 Task: Look for properties with 7 bathrooms.
Action: Mouse moved to (1157, 137)
Screenshot: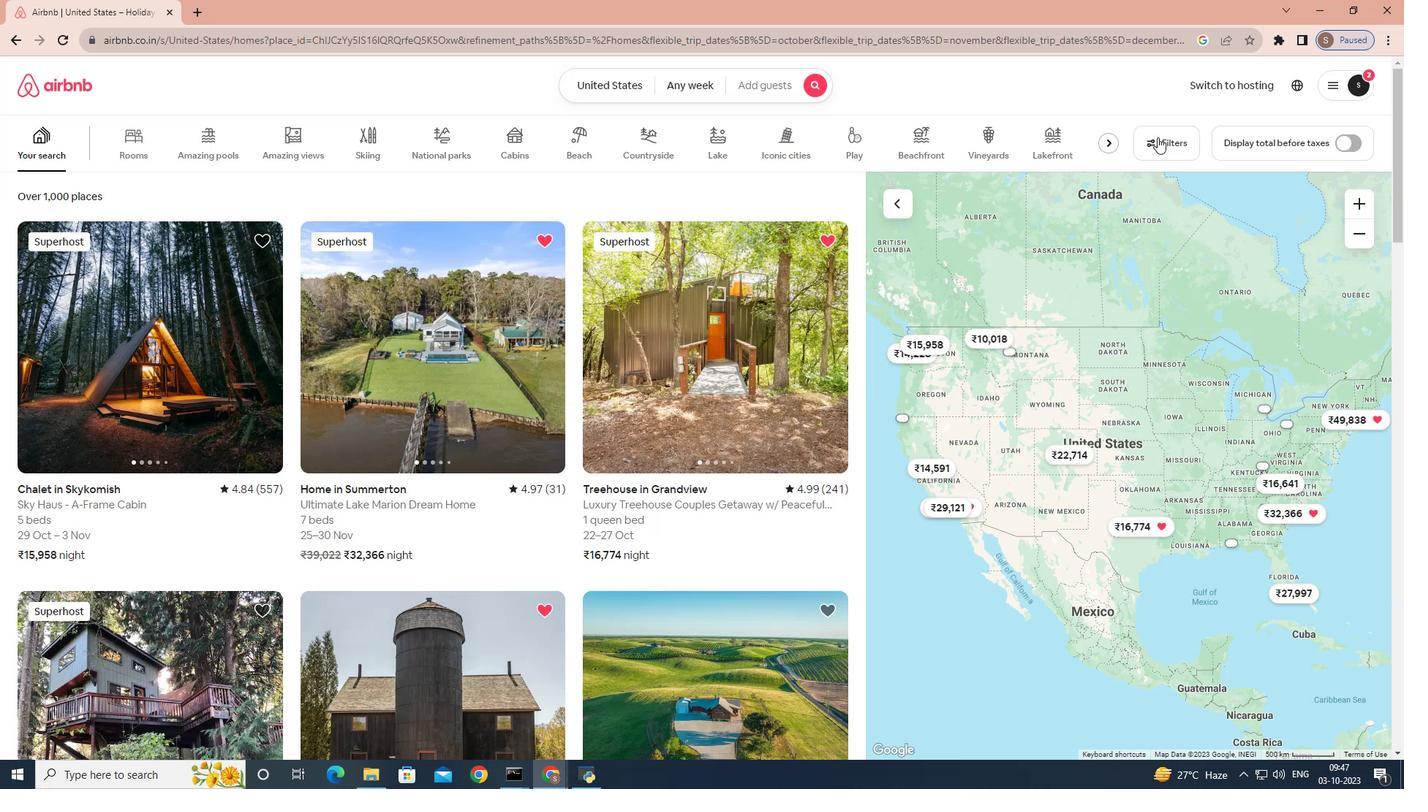 
Action: Mouse pressed left at (1157, 137)
Screenshot: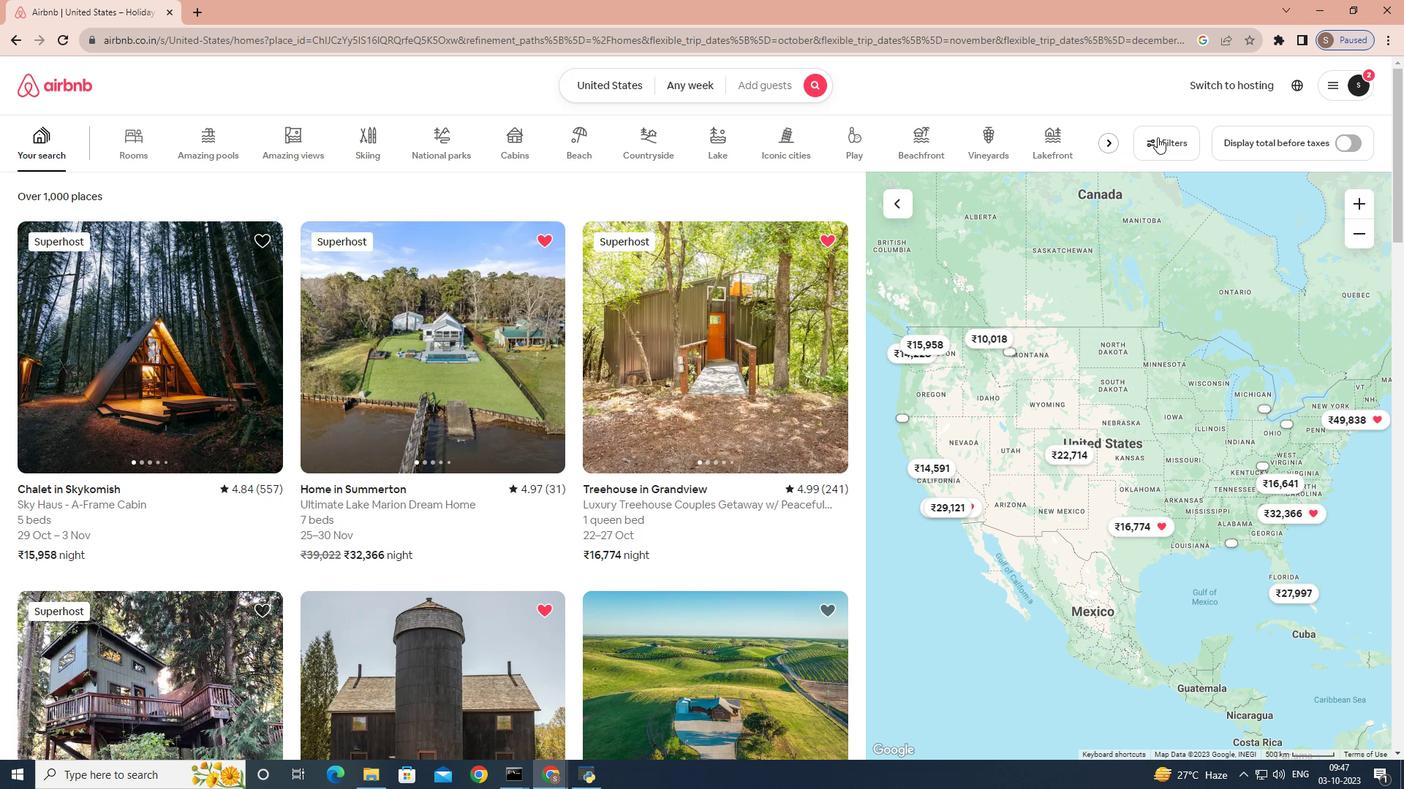 
Action: Mouse moved to (842, 224)
Screenshot: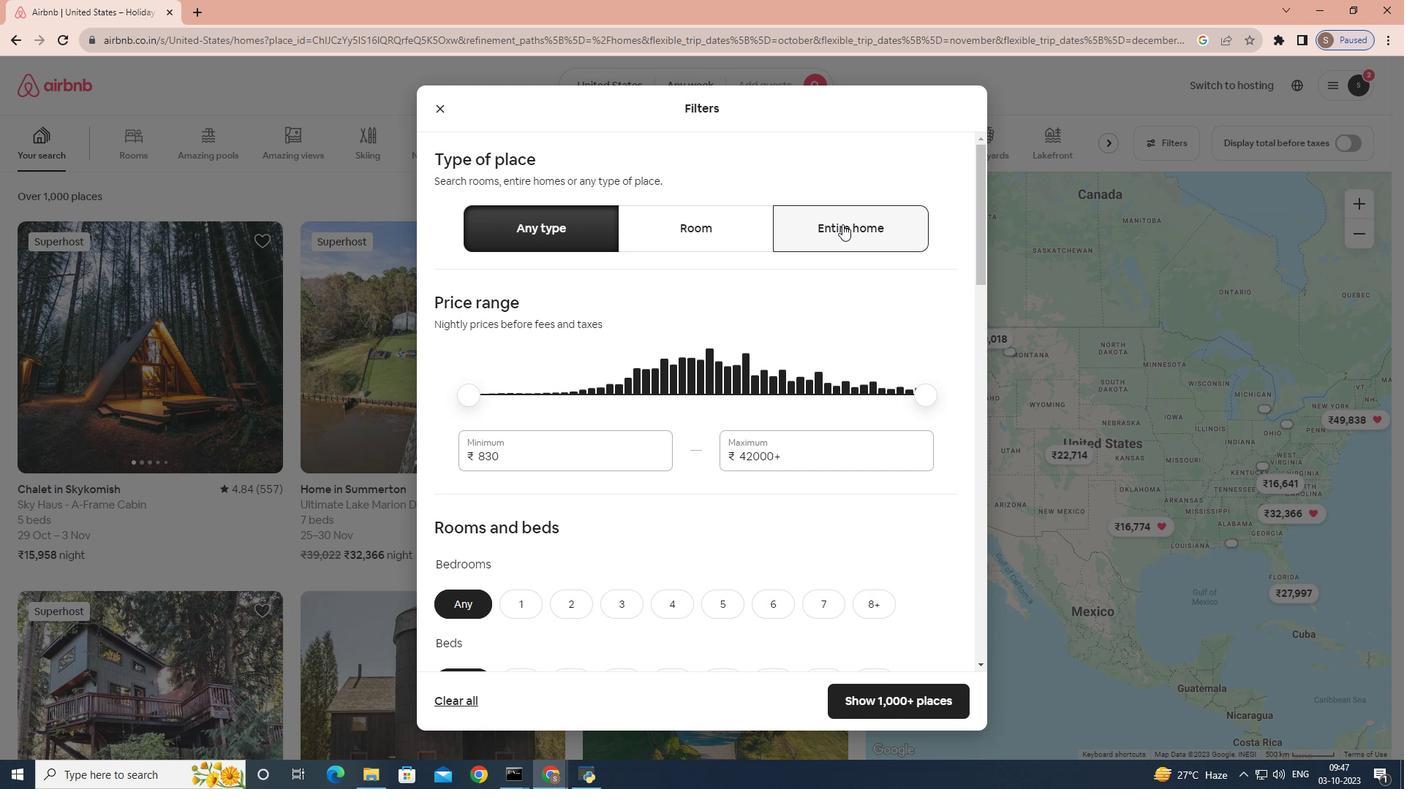 
Action: Mouse pressed left at (842, 224)
Screenshot: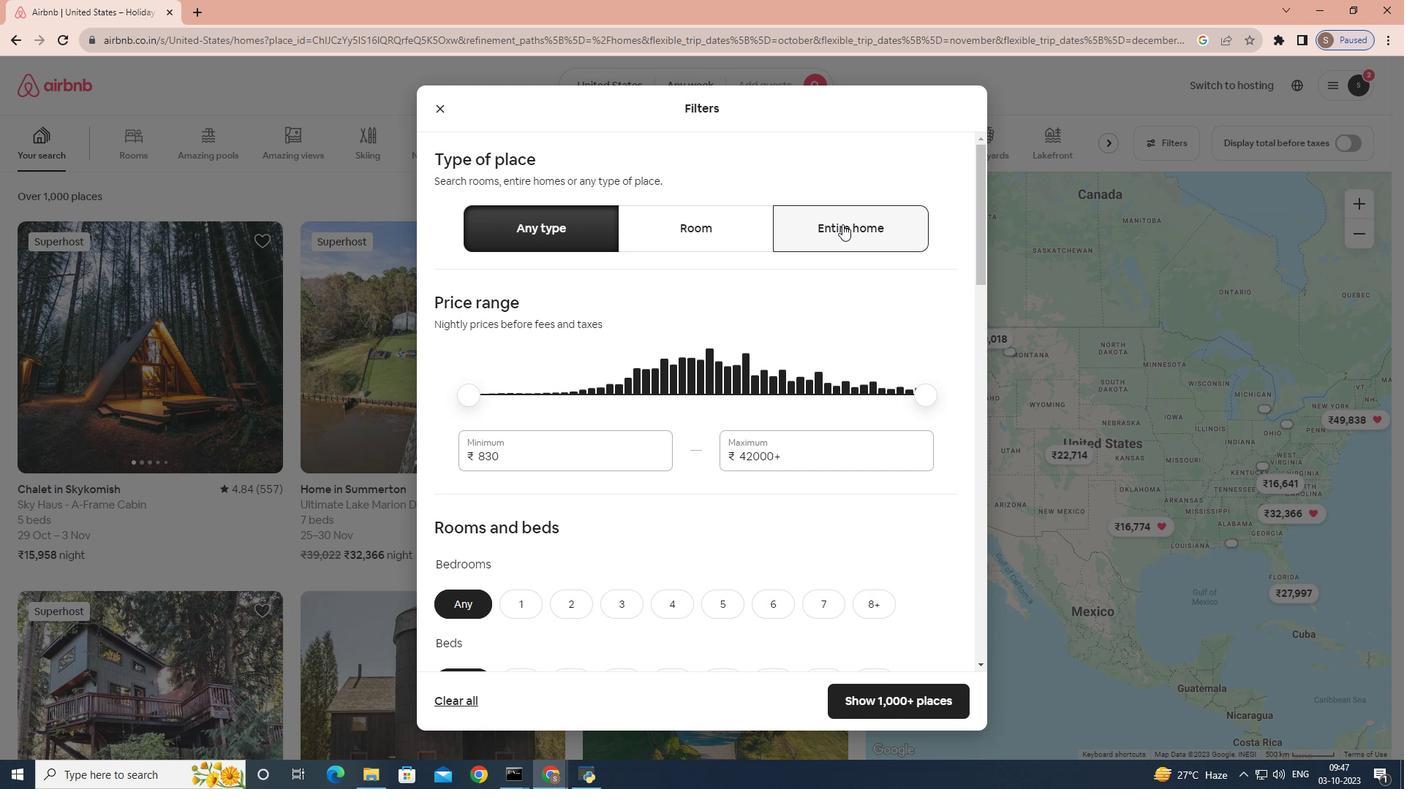 
Action: Mouse scrolled (842, 223) with delta (0, 0)
Screenshot: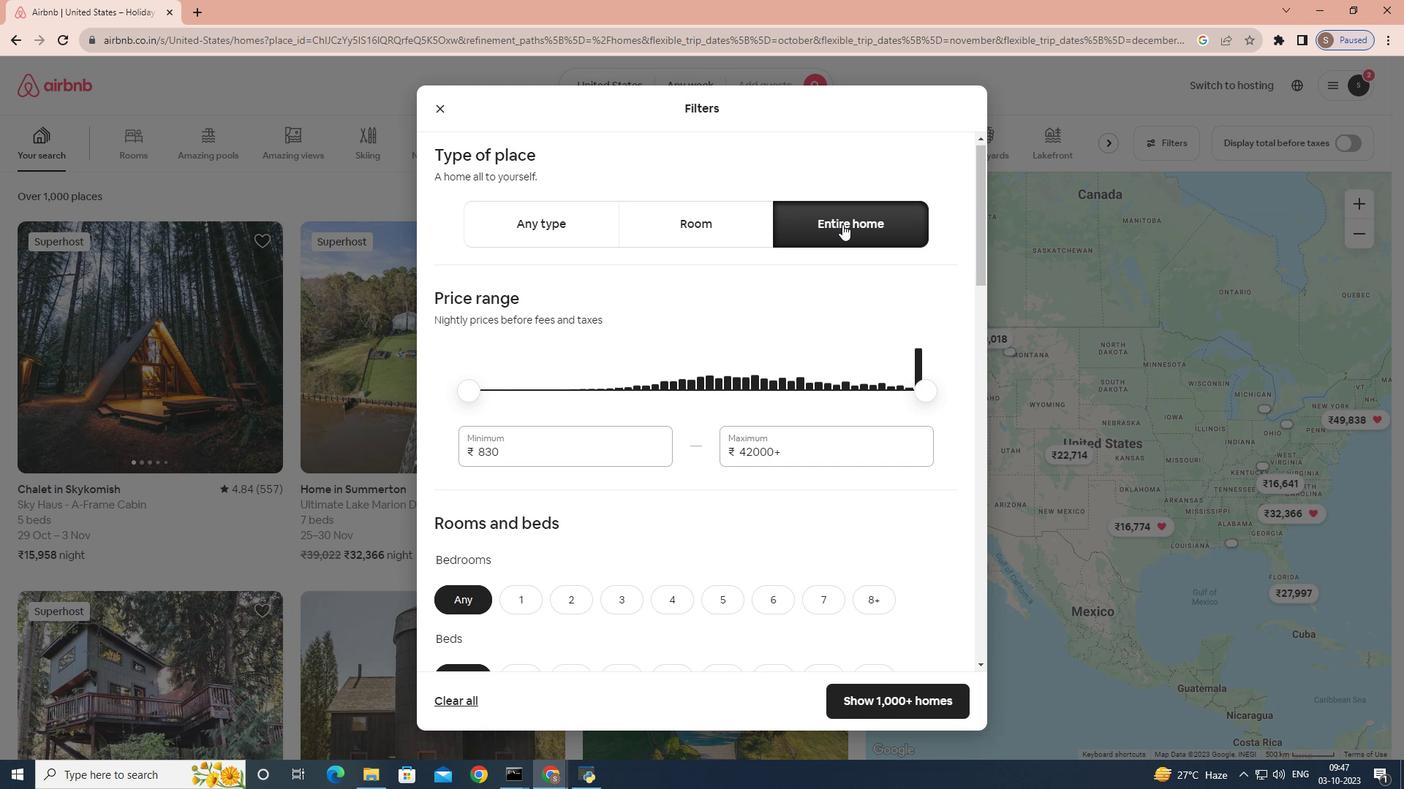 
Action: Mouse scrolled (842, 223) with delta (0, 0)
Screenshot: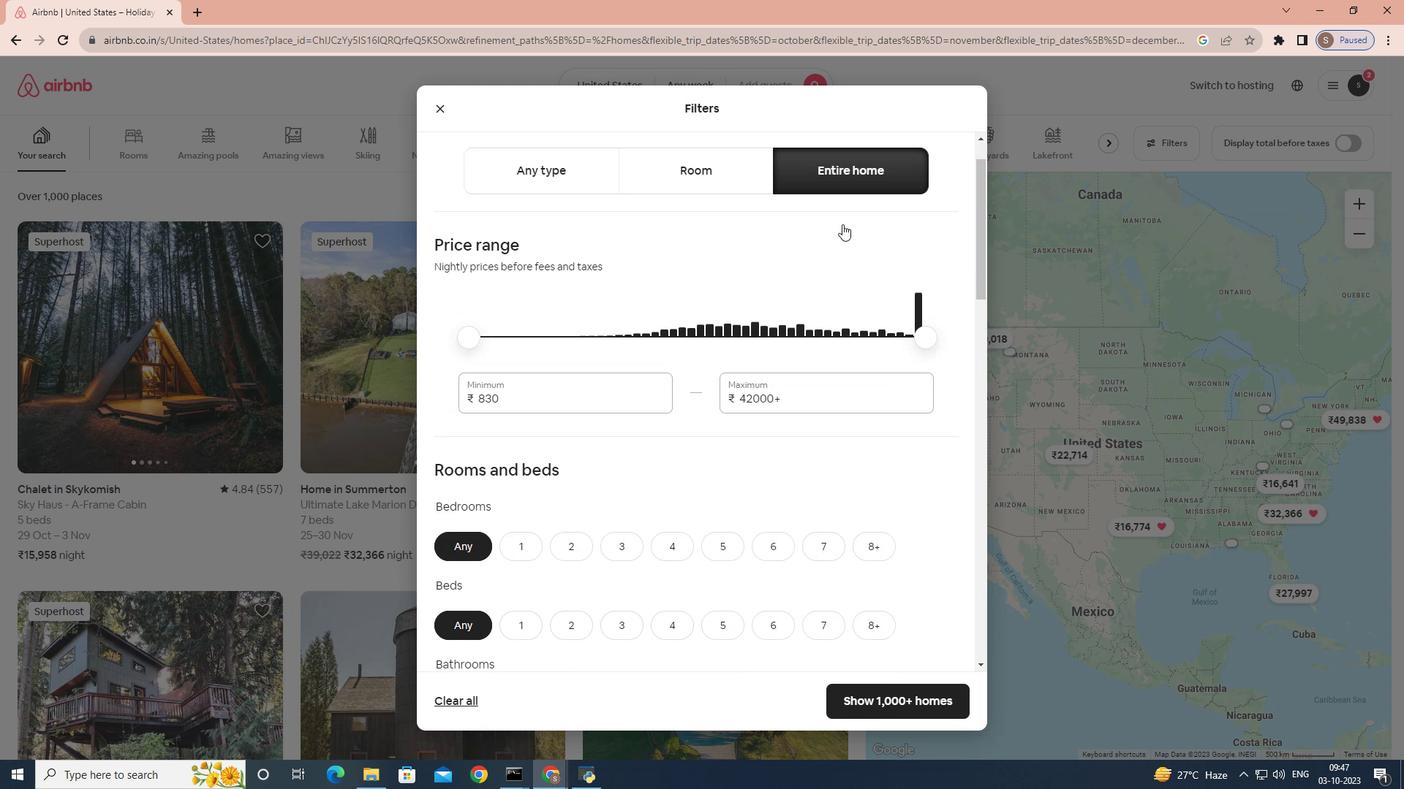 
Action: Mouse scrolled (842, 223) with delta (0, 0)
Screenshot: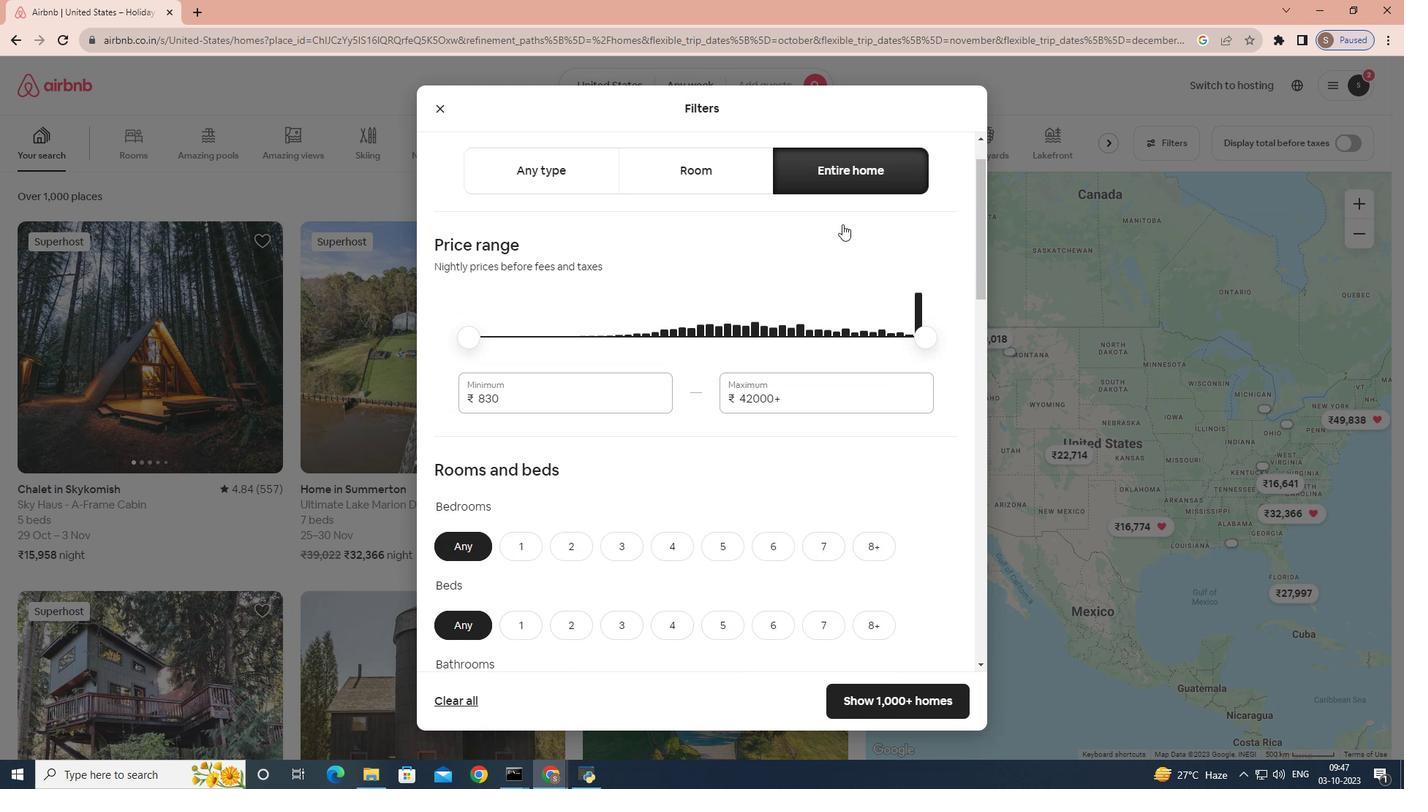 
Action: Mouse scrolled (842, 223) with delta (0, 0)
Screenshot: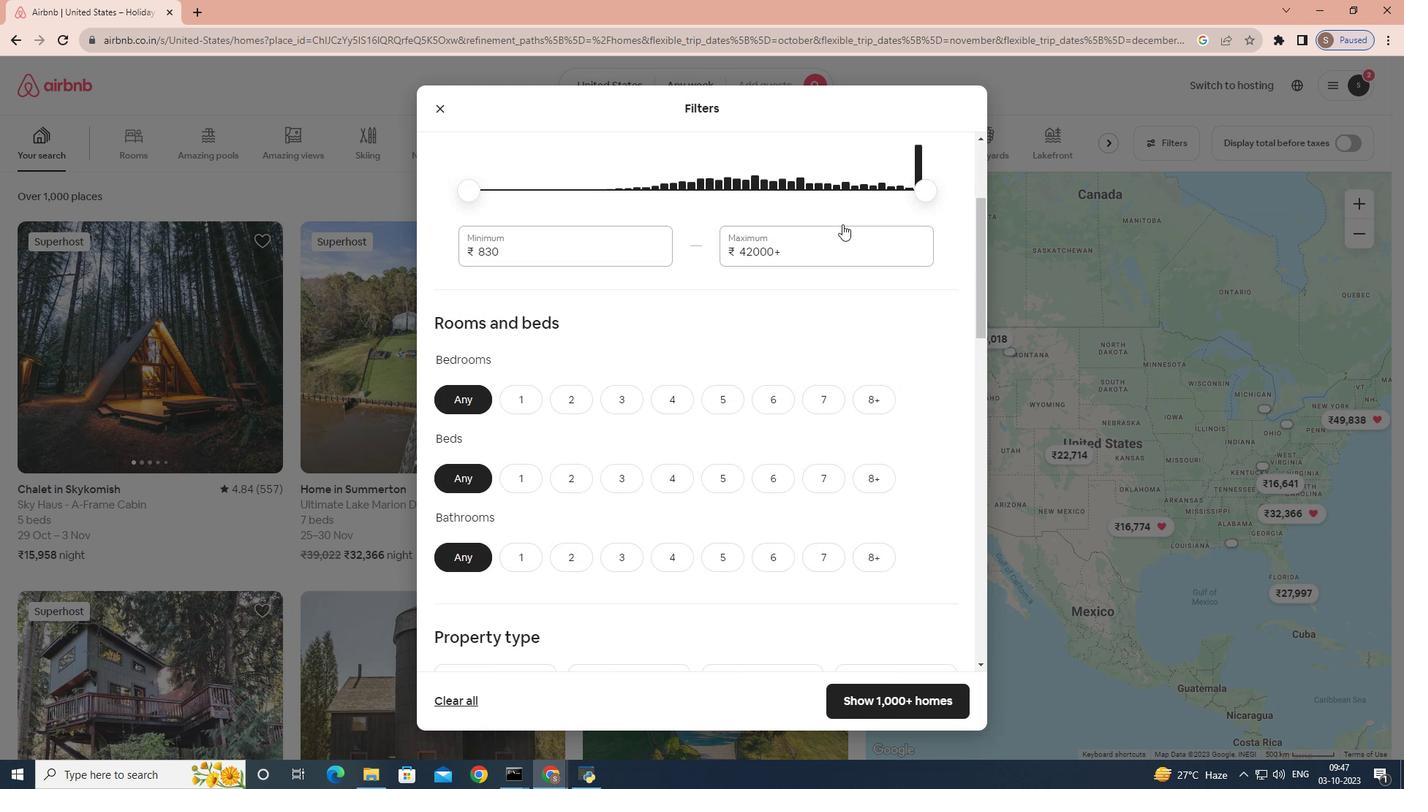 
Action: Mouse scrolled (842, 223) with delta (0, 0)
Screenshot: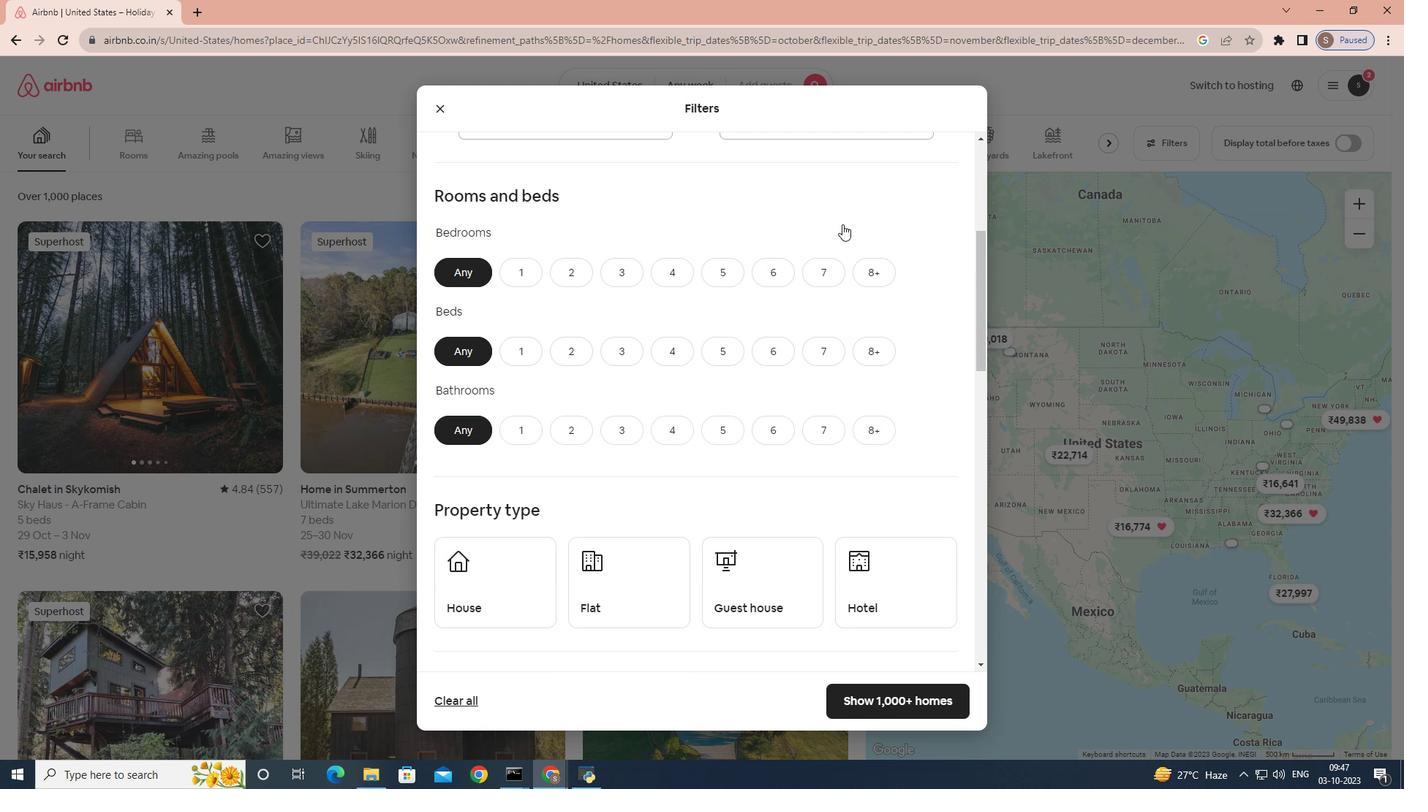 
Action: Mouse scrolled (842, 223) with delta (0, 0)
Screenshot: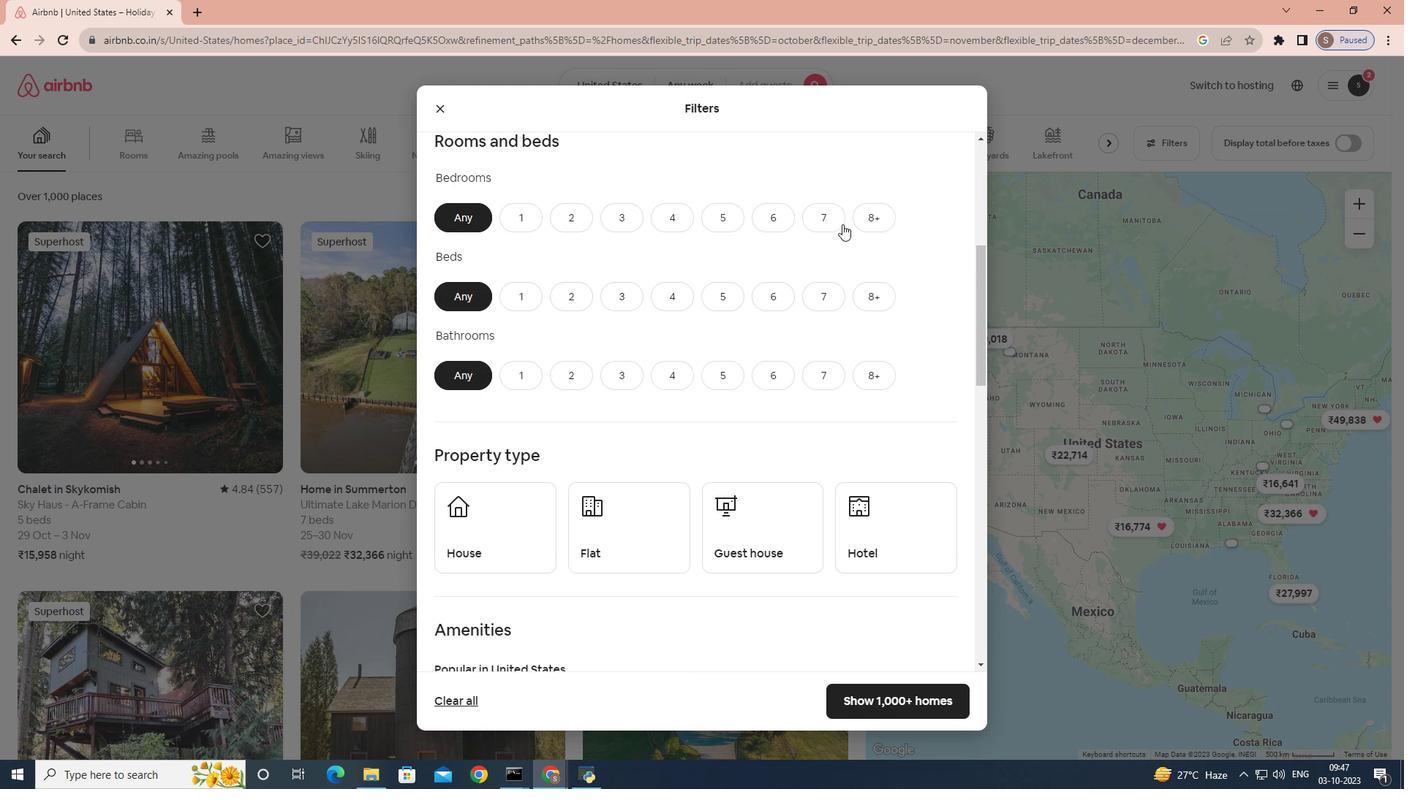 
Action: Mouse moved to (821, 332)
Screenshot: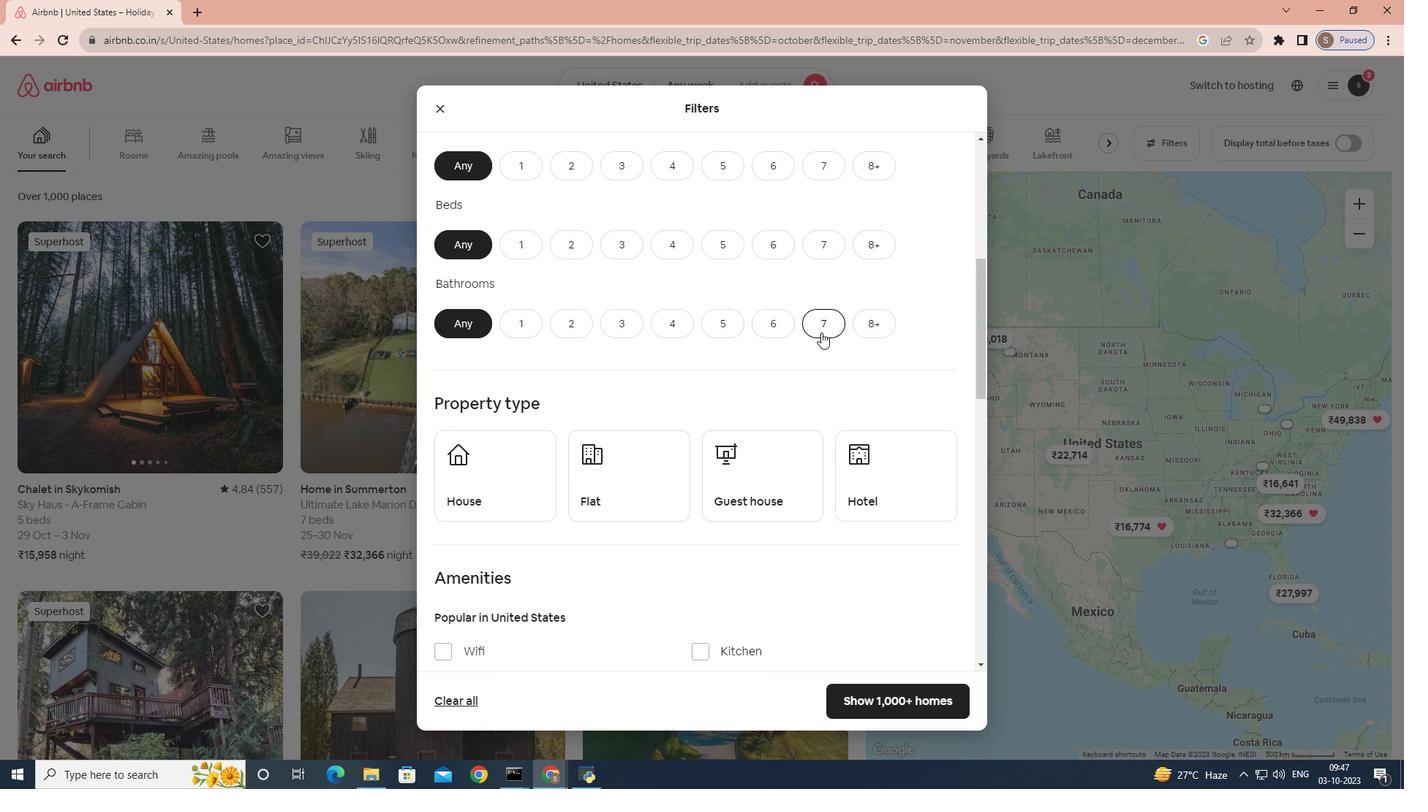 
Action: Mouse pressed left at (821, 332)
Screenshot: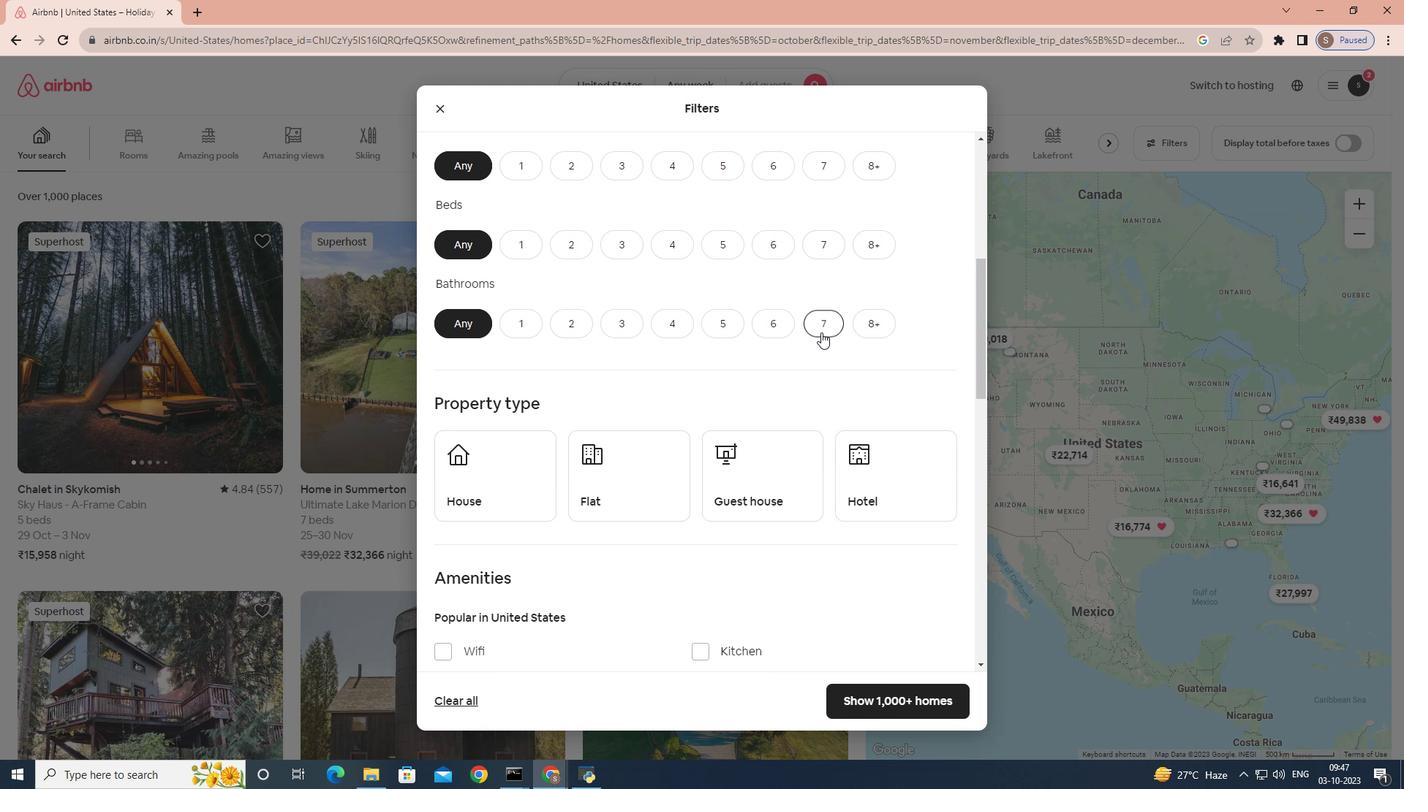
Action: Mouse moved to (875, 708)
Screenshot: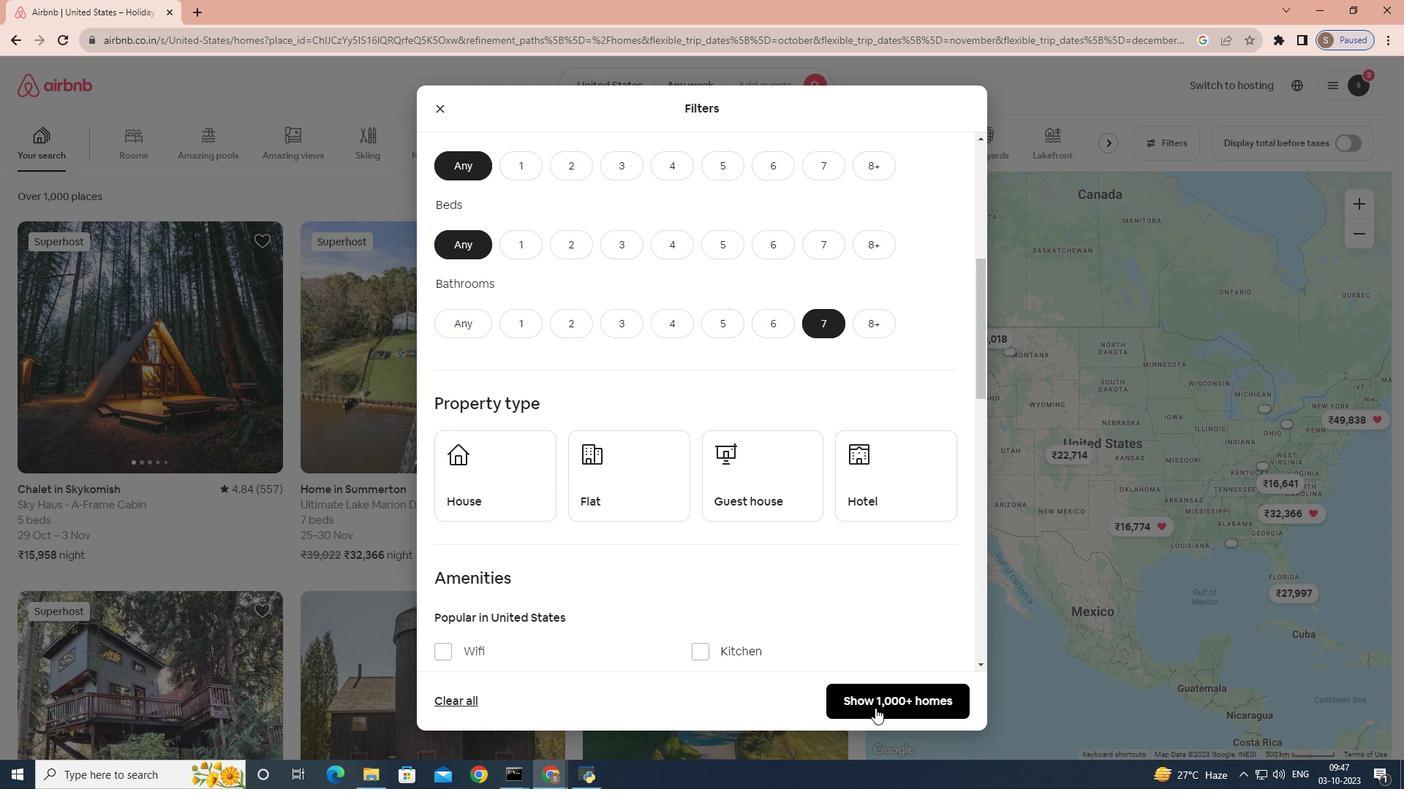 
Action: Mouse pressed left at (875, 708)
Screenshot: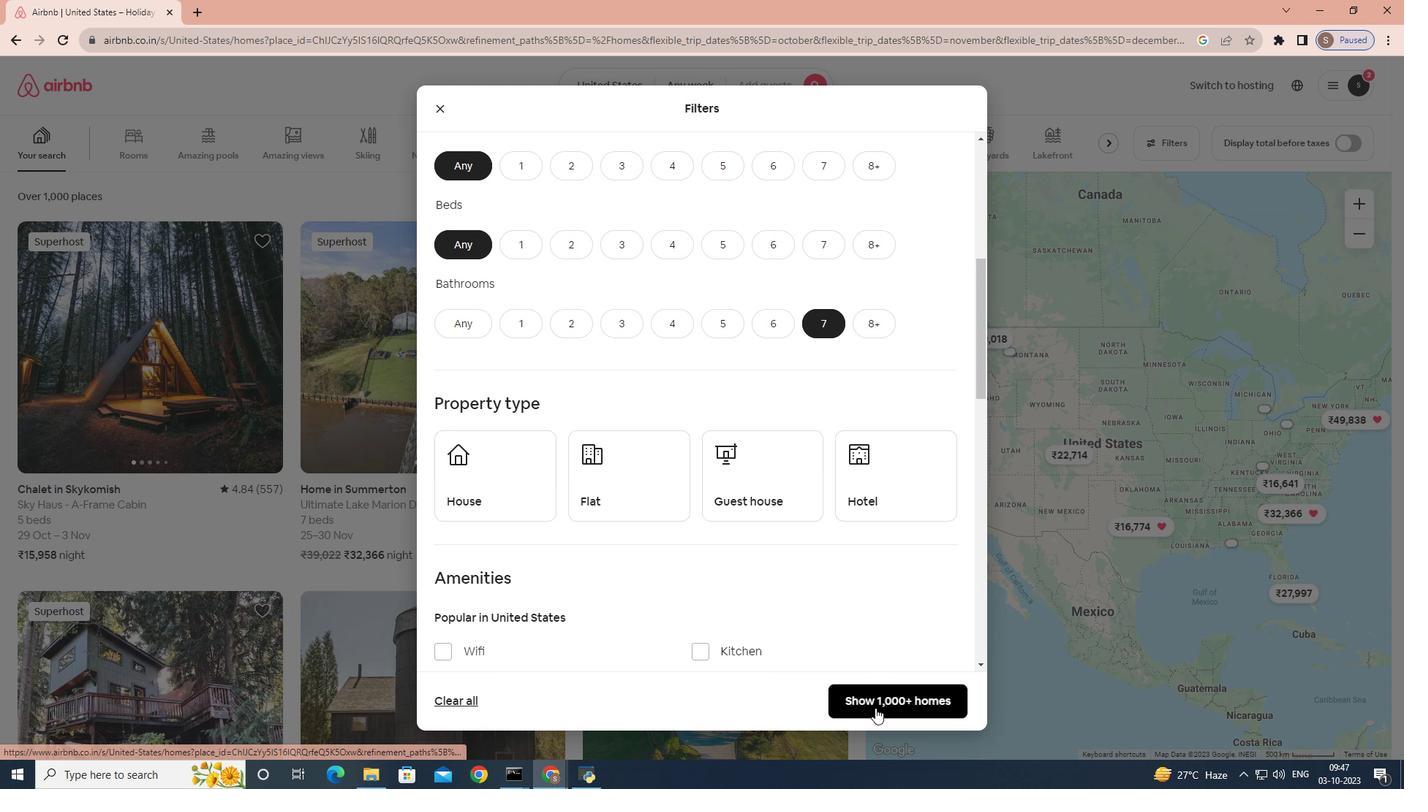 
